 Task: Change the cover to green color.
Action: Mouse pressed left at (356, 244)
Screenshot: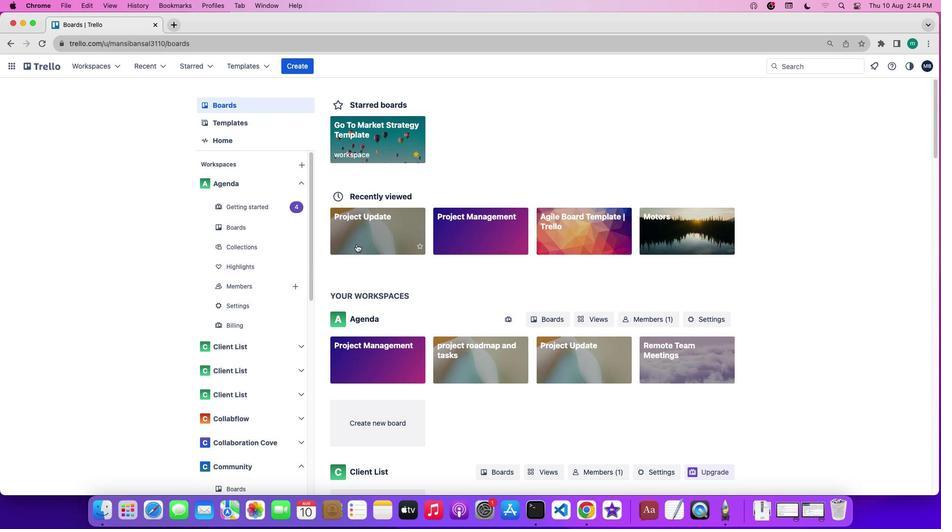 
Action: Mouse moved to (139, 174)
Screenshot: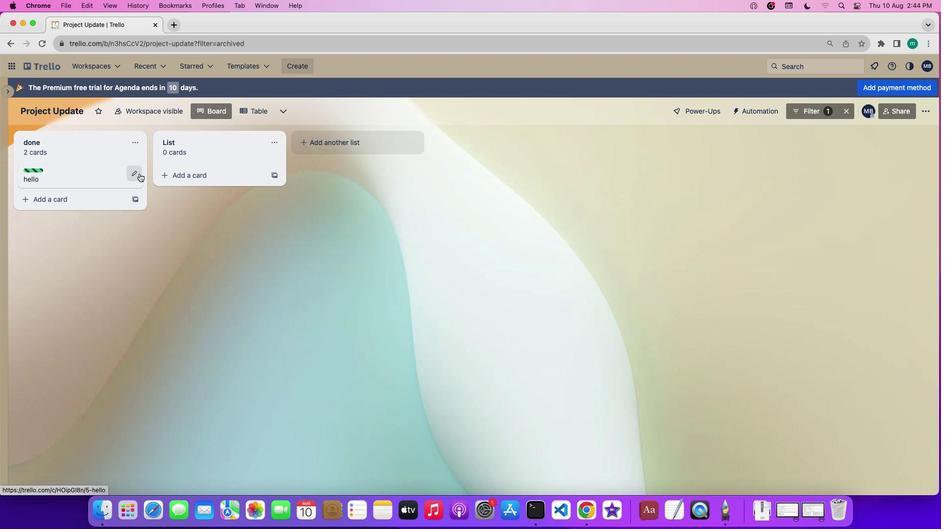 
Action: Mouse pressed left at (139, 174)
Screenshot: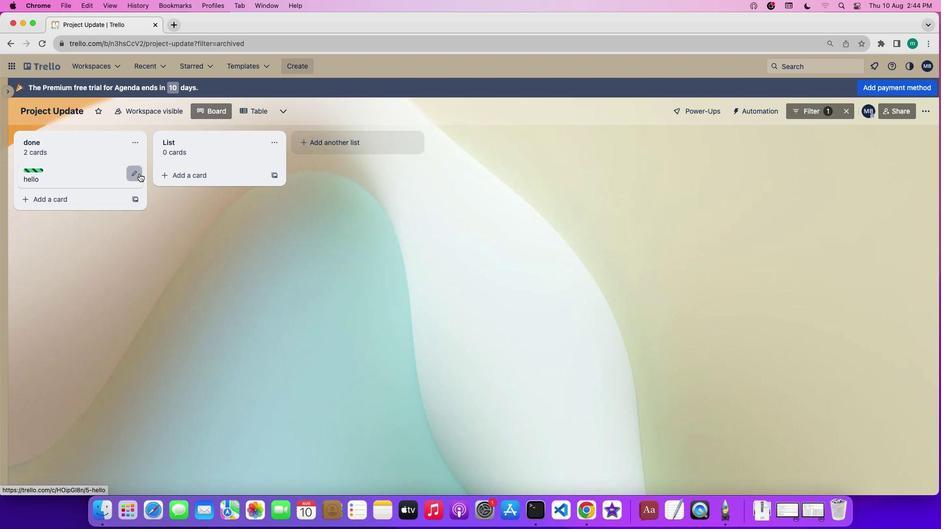 
Action: Mouse moved to (167, 221)
Screenshot: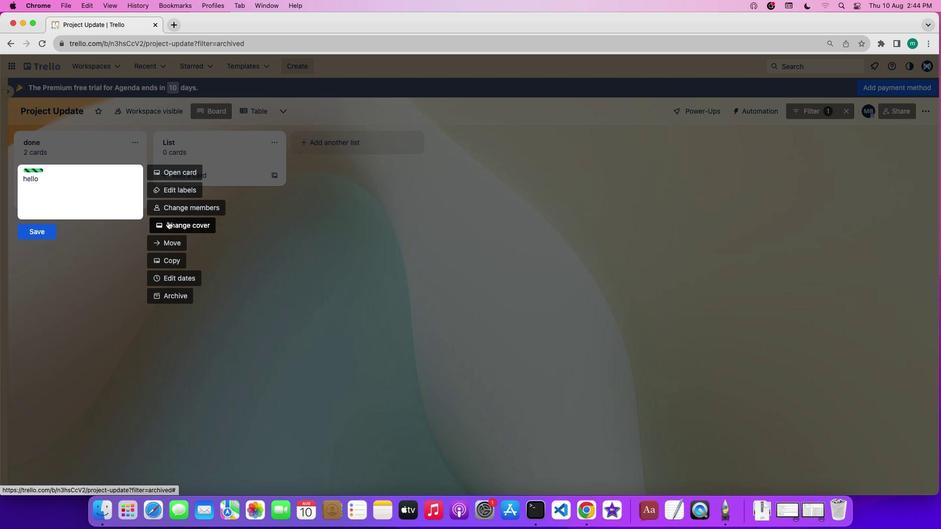 
Action: Mouse pressed left at (167, 221)
Screenshot: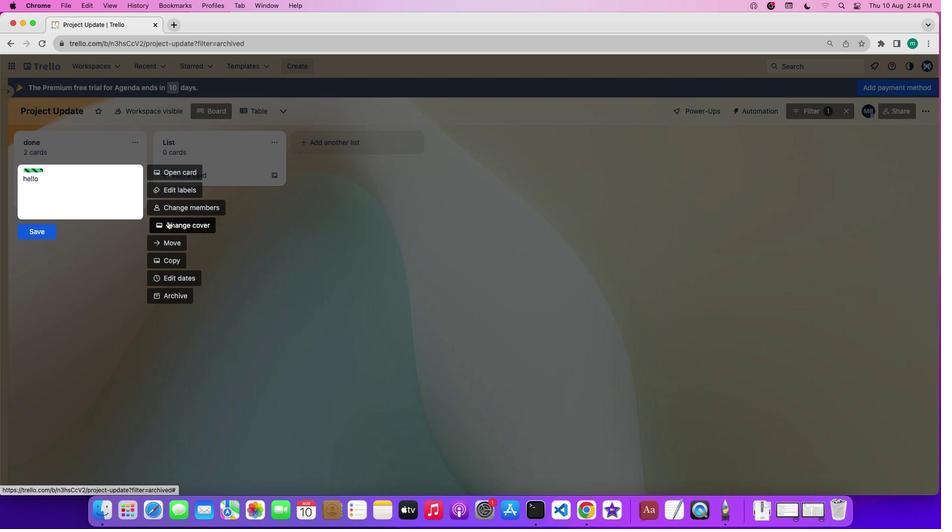 
Action: Mouse moved to (163, 301)
Screenshot: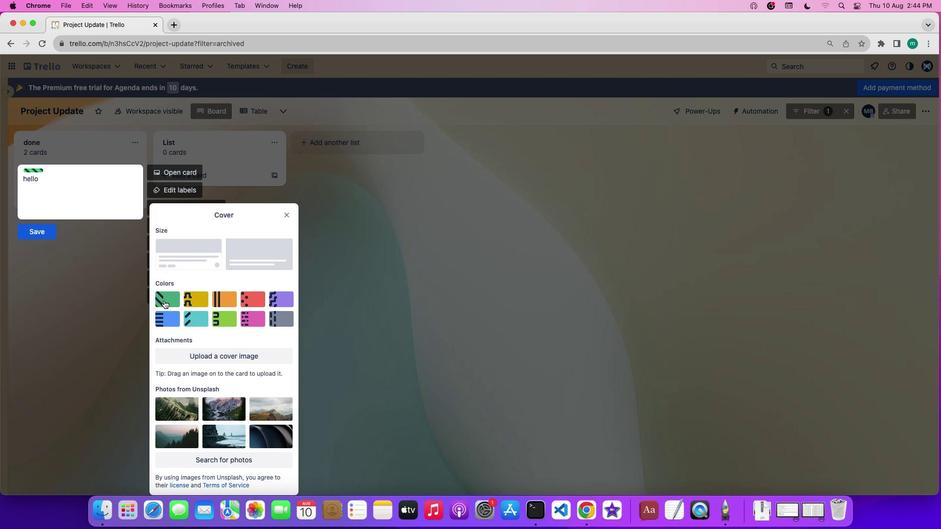 
Action: Mouse pressed left at (163, 301)
Screenshot: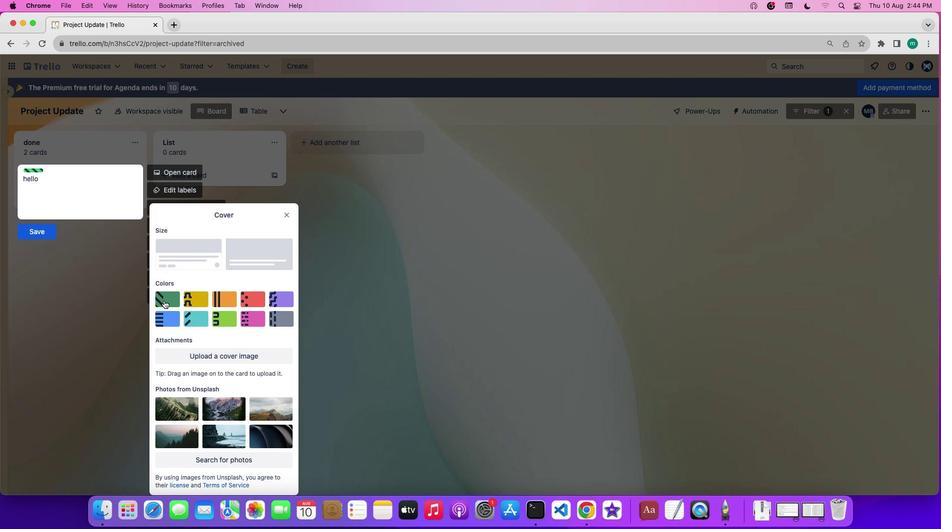 
